 Task: Use the formula "T.DIST" in spreadsheet "Project portfolio".
Action: Mouse moved to (107, 78)
Screenshot: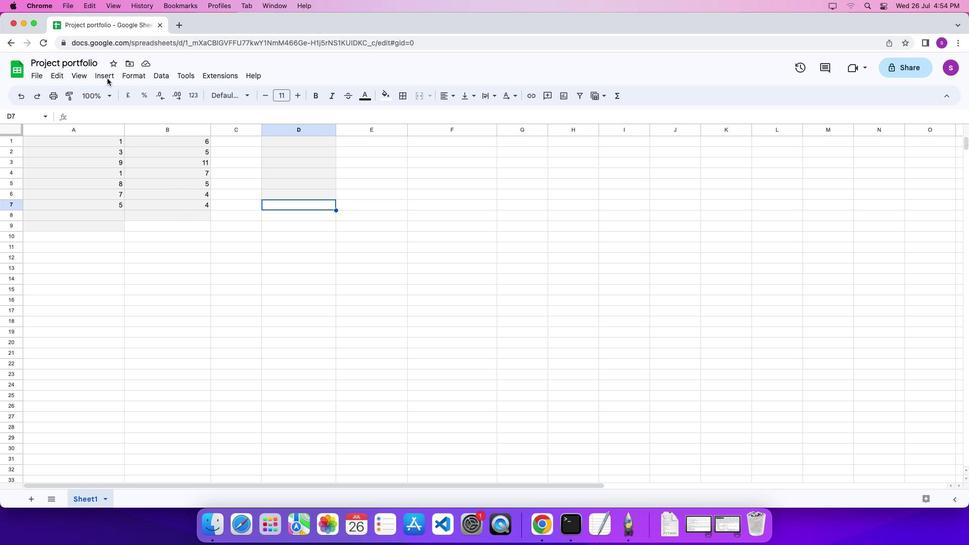 
Action: Mouse pressed left at (107, 78)
Screenshot: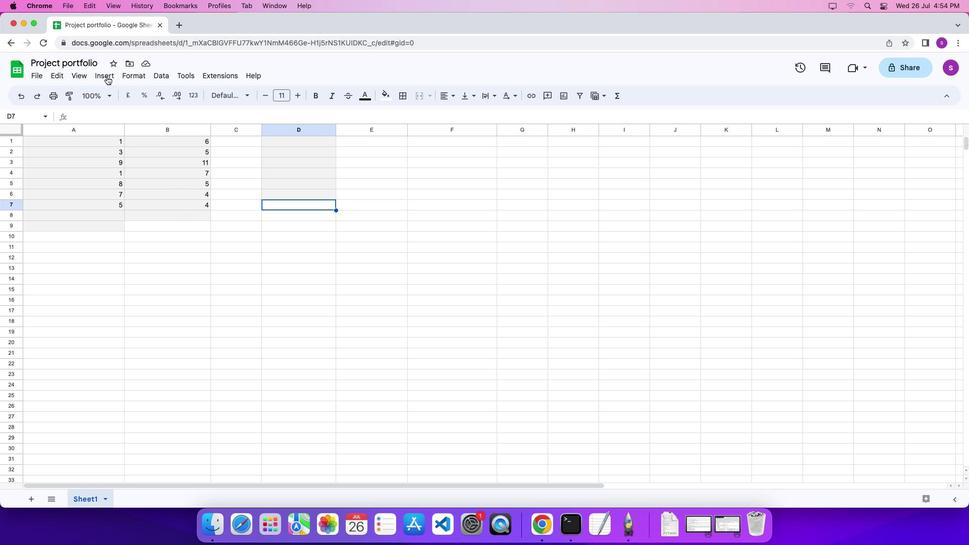 
Action: Mouse moved to (107, 75)
Screenshot: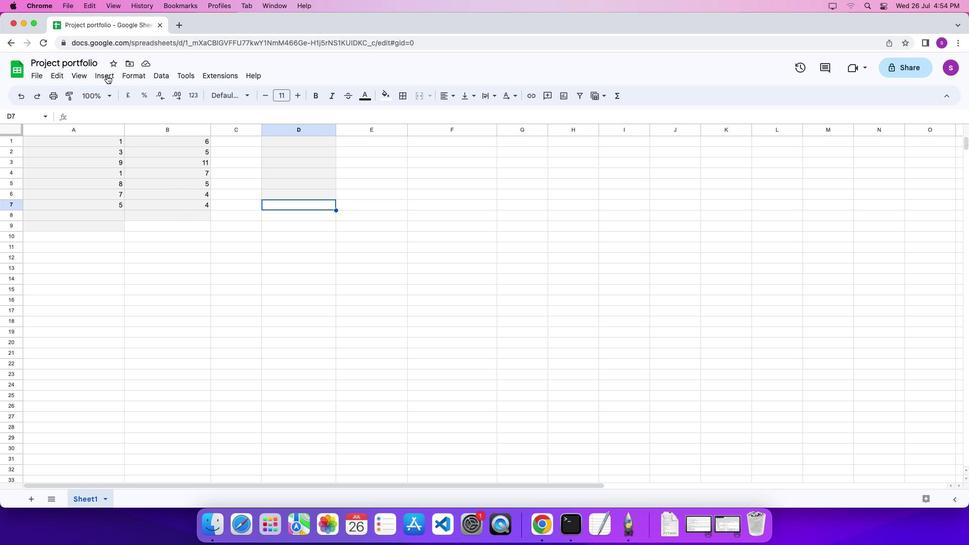 
Action: Mouse pressed left at (107, 75)
Screenshot: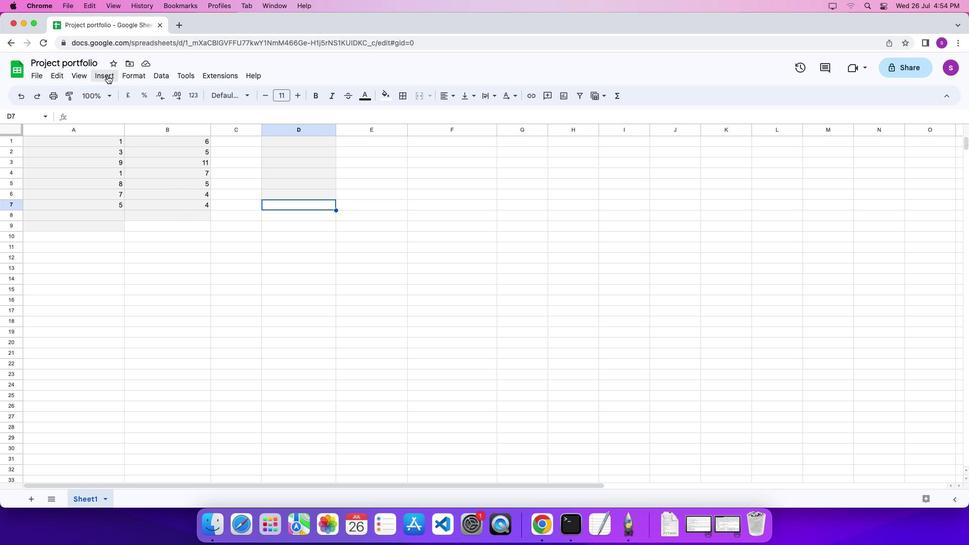 
Action: Mouse moved to (447, 420)
Screenshot: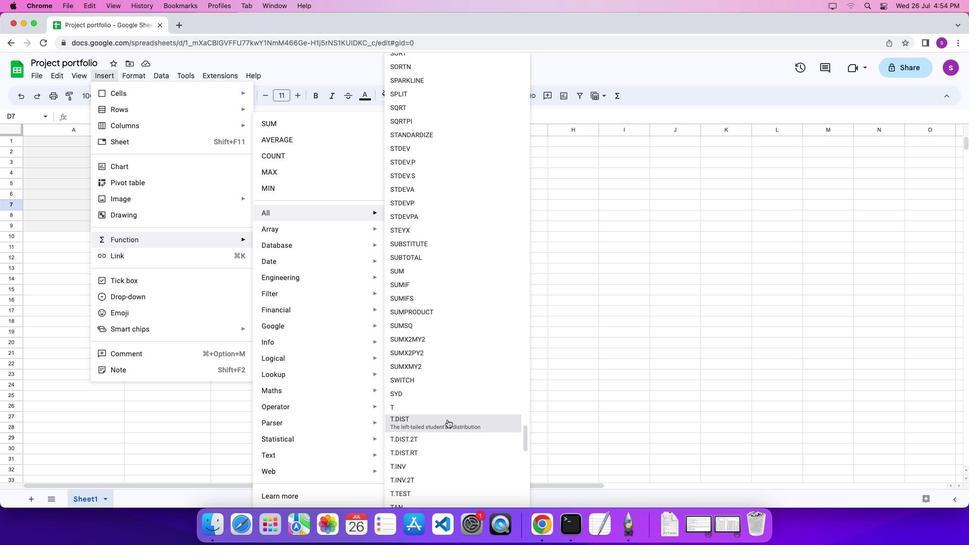 
Action: Mouse pressed left at (447, 420)
Screenshot: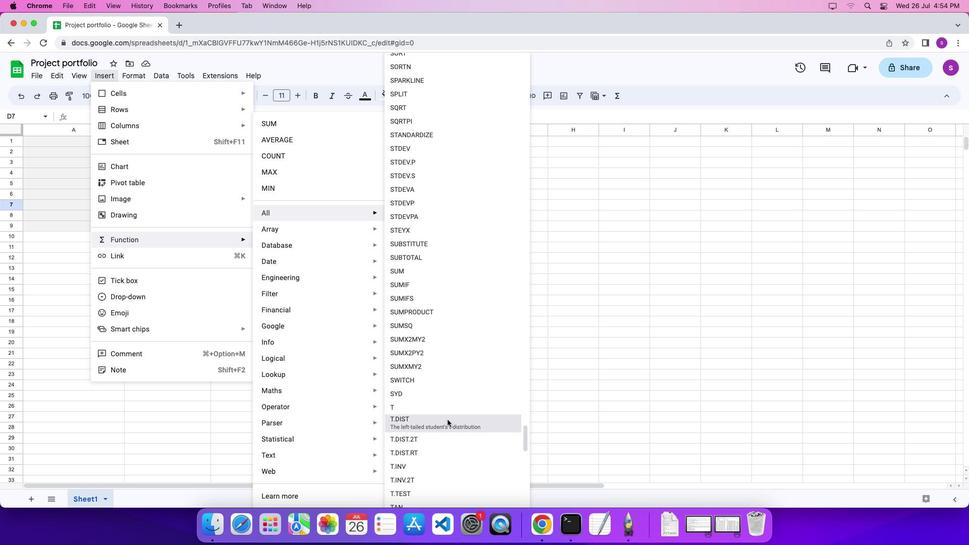 
Action: Mouse moved to (388, 371)
Screenshot: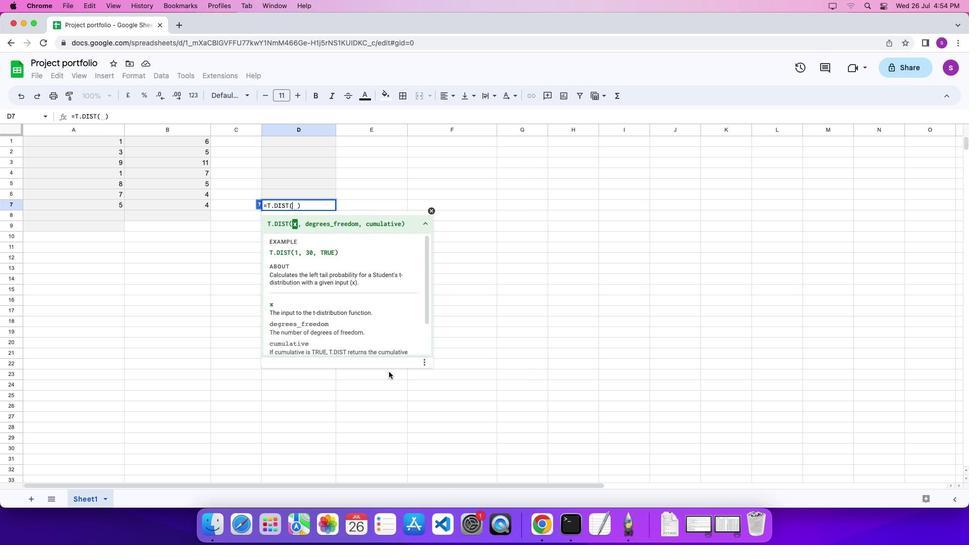 
Action: Key pressed '1'',''3''0'','Key.shift'T''R''U''E''\x03'
Screenshot: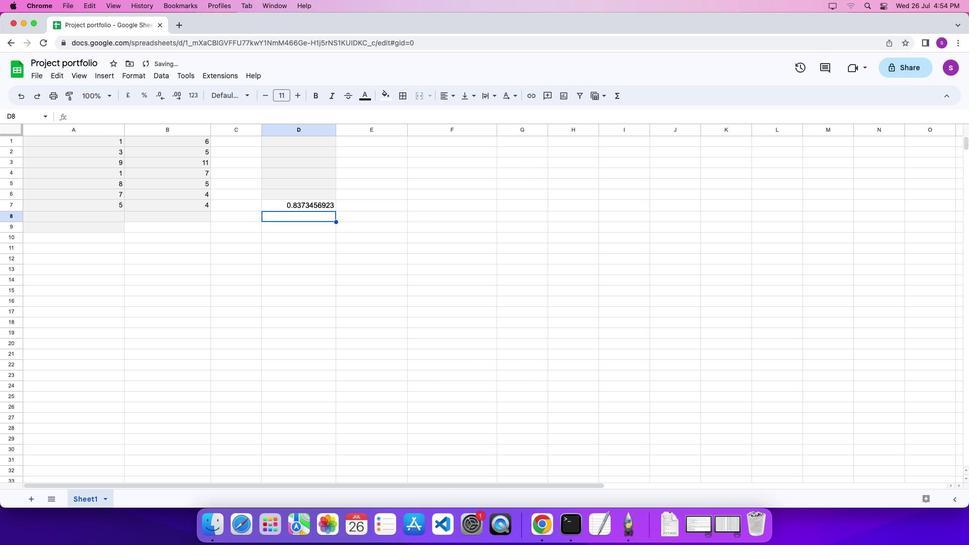 
